 Task: Open a blank sheet, save the file as sepf.odt Add Heading 'Strategies for effective problem-solving: 'Add the following points with square bullets '•	Define_x000D_
•	Brainstorm_x000D_
•	Evaluate_x000D_
•	Implement_x000D_
•	Assess_x000D_
' Highlight heading with color  Yellow ,change the font size of heading and points to 26
Action: Mouse moved to (290, 182)
Screenshot: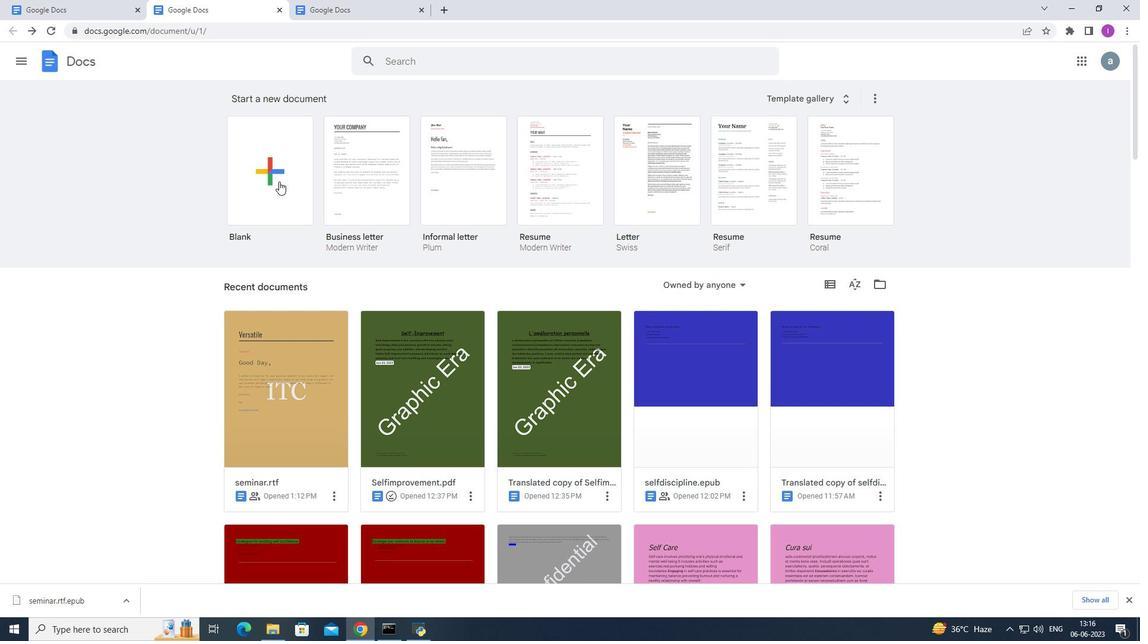 
Action: Mouse pressed left at (290, 182)
Screenshot: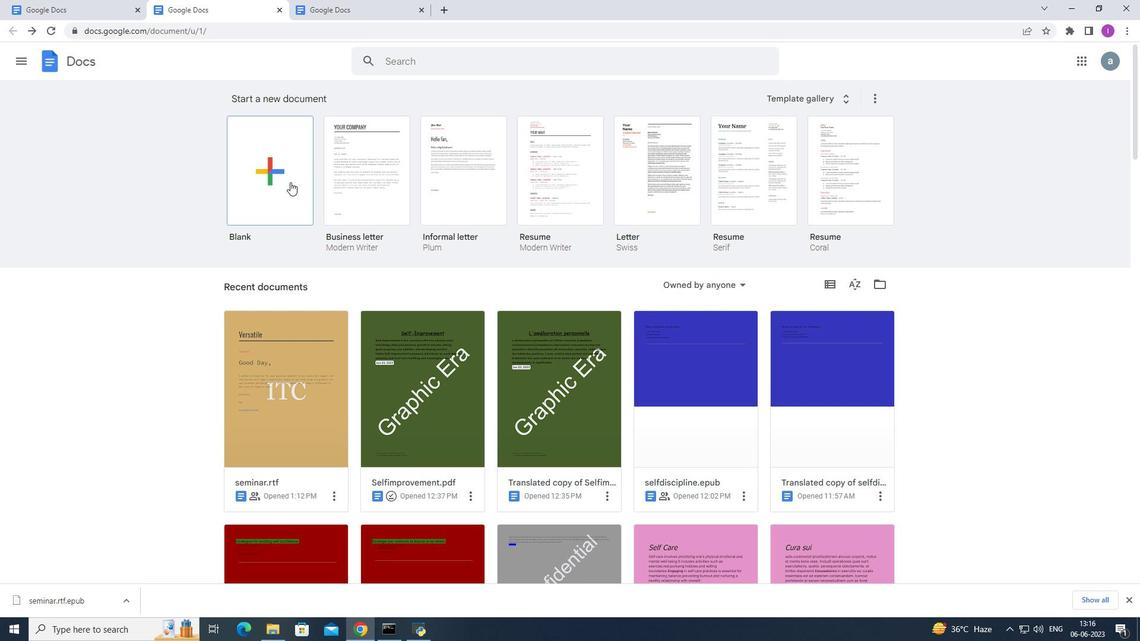 
Action: Mouse moved to (127, 56)
Screenshot: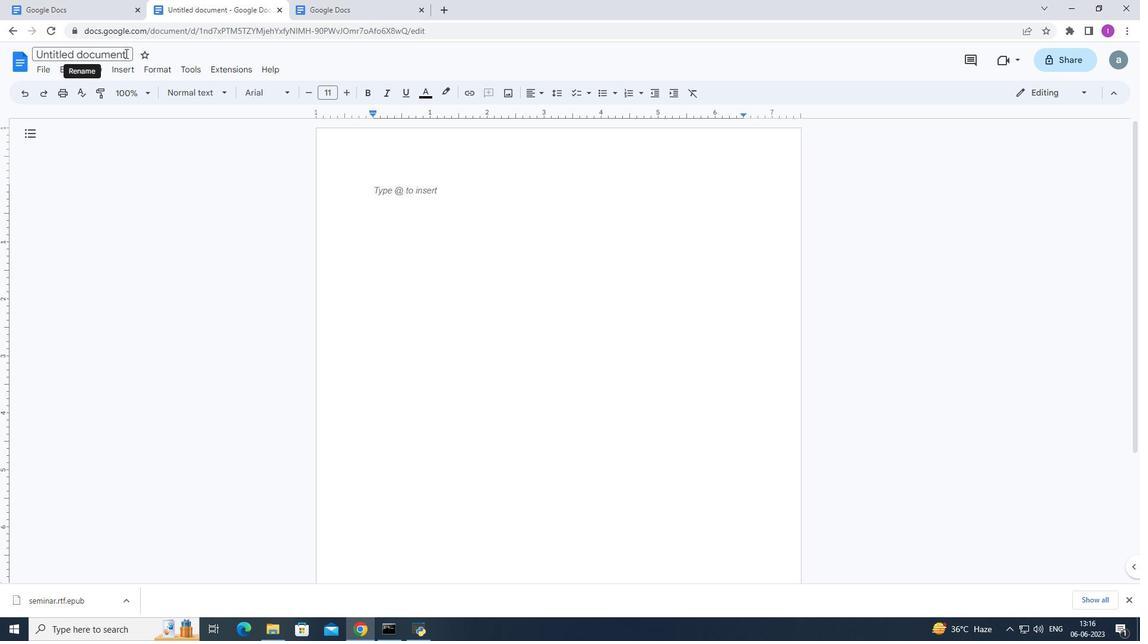 
Action: Mouse pressed left at (127, 56)
Screenshot: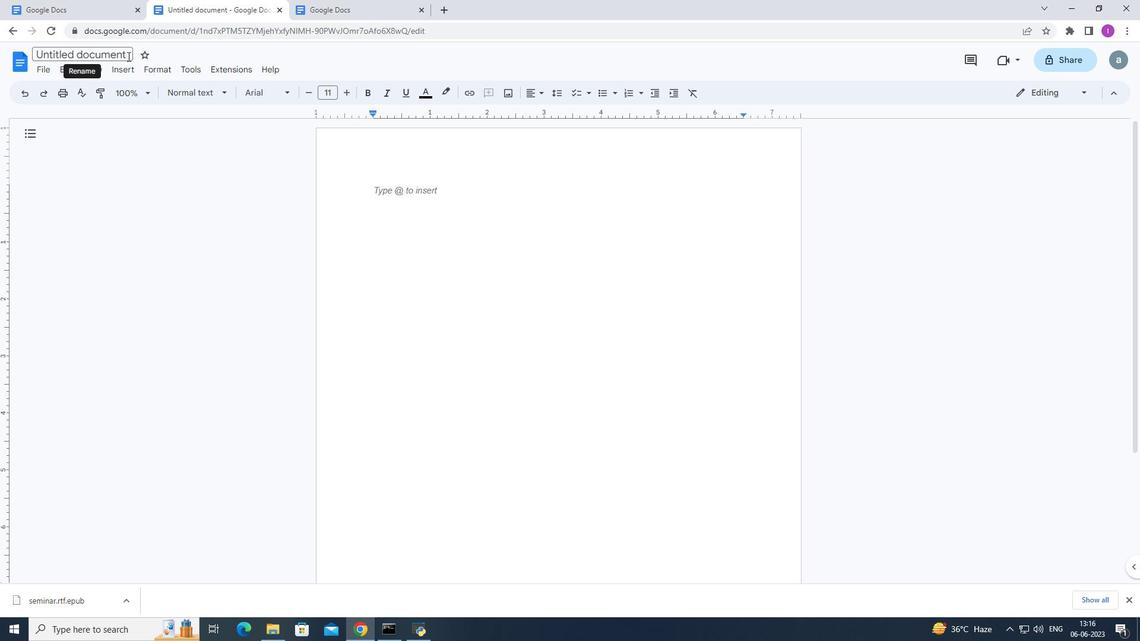 
Action: Mouse moved to (127, 56)
Screenshot: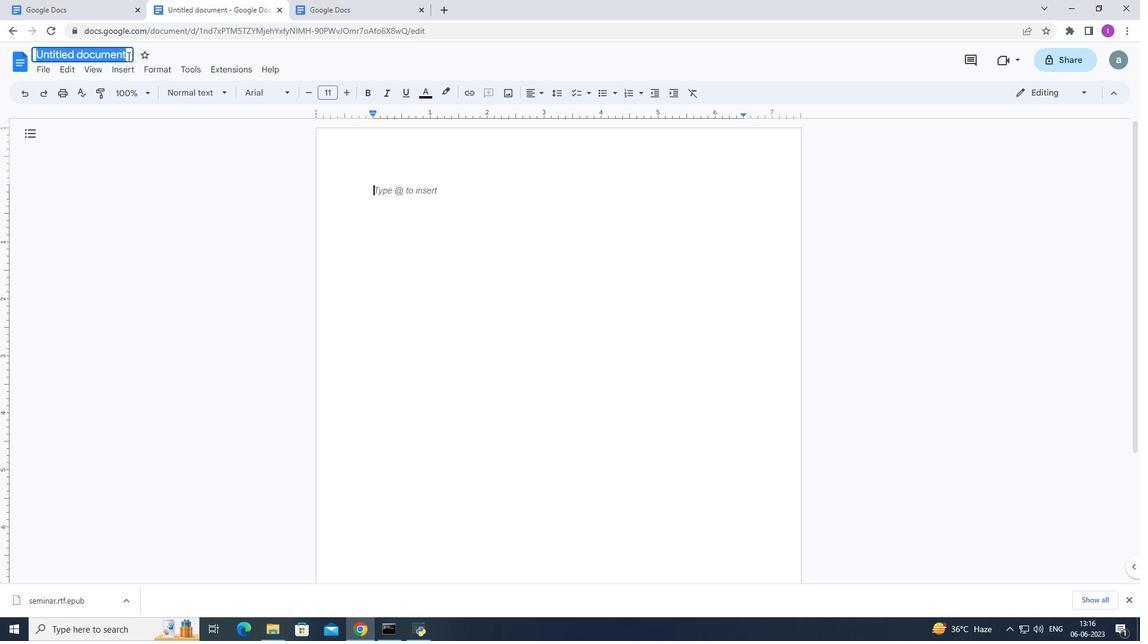 
Action: Key pressed sepf.odt
Screenshot: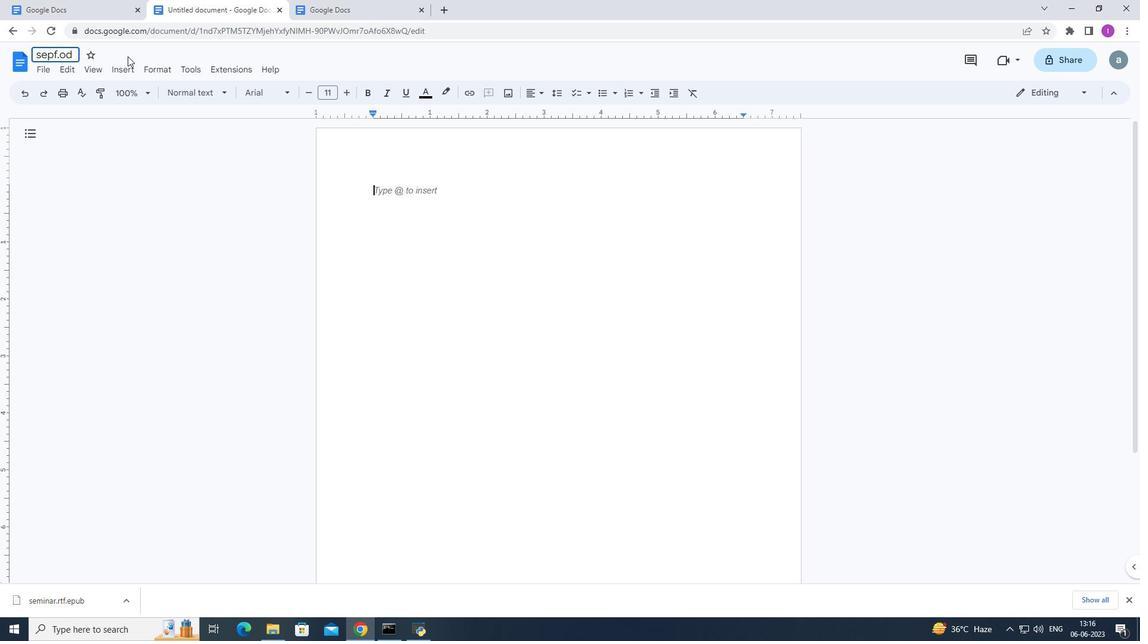 
Action: Mouse moved to (162, 155)
Screenshot: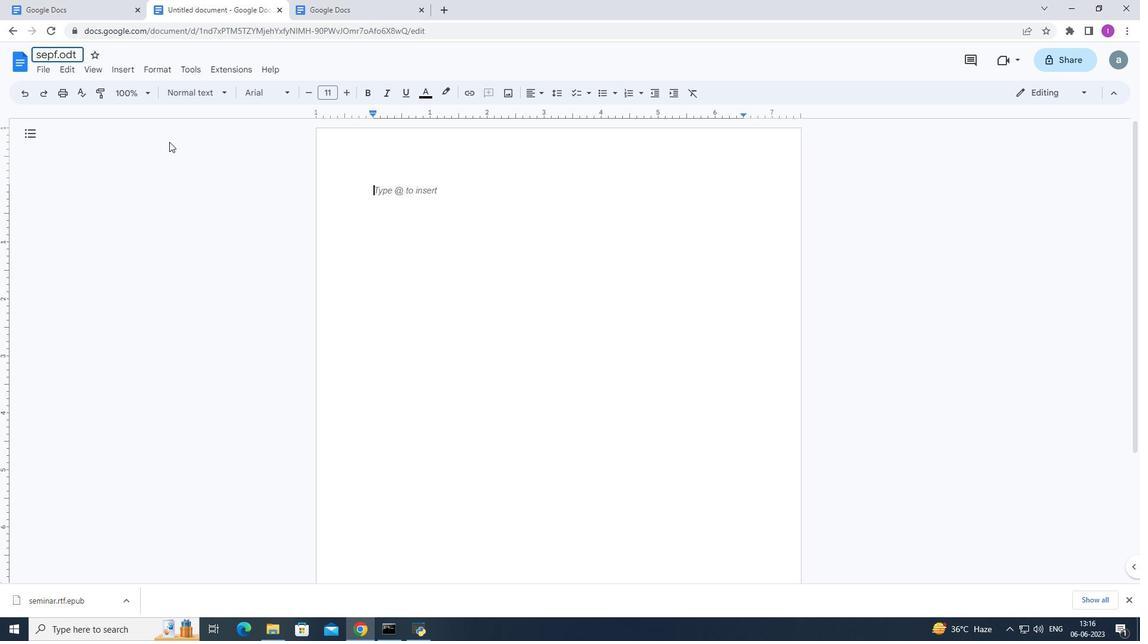 
Action: Mouse pressed left at (162, 155)
Screenshot: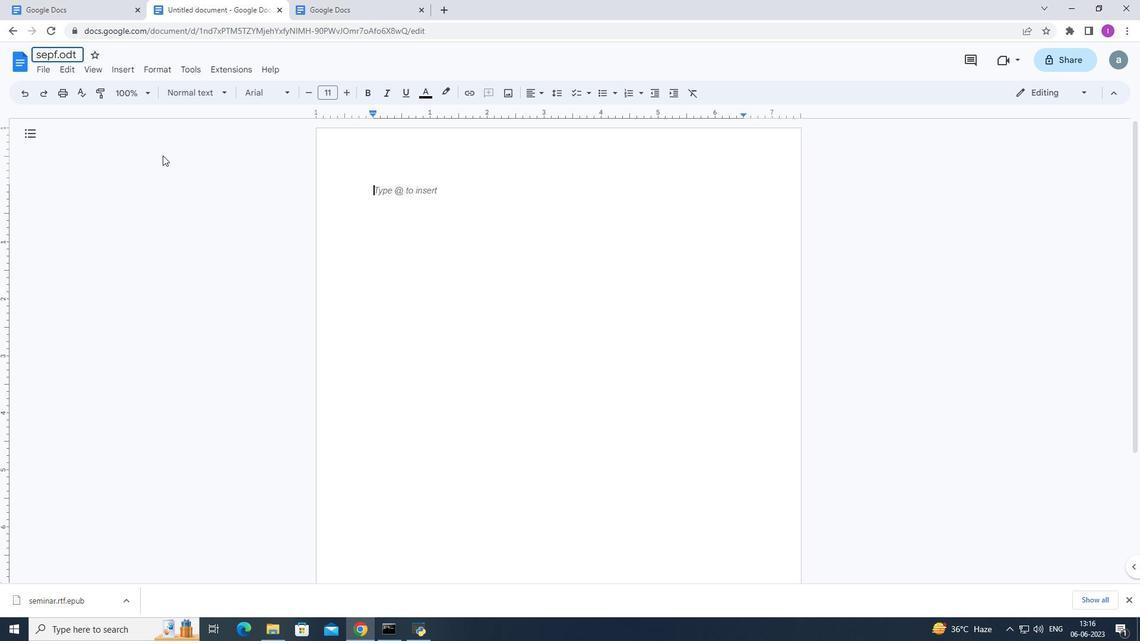 
Action: Mouse moved to (166, 66)
Screenshot: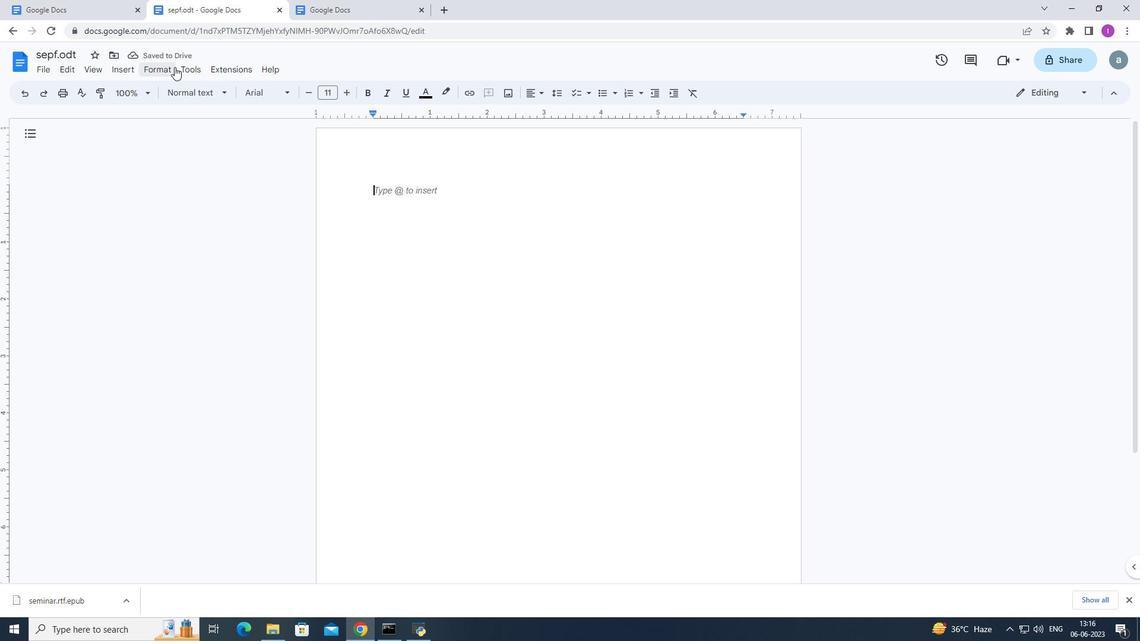 
Action: Mouse pressed left at (166, 66)
Screenshot: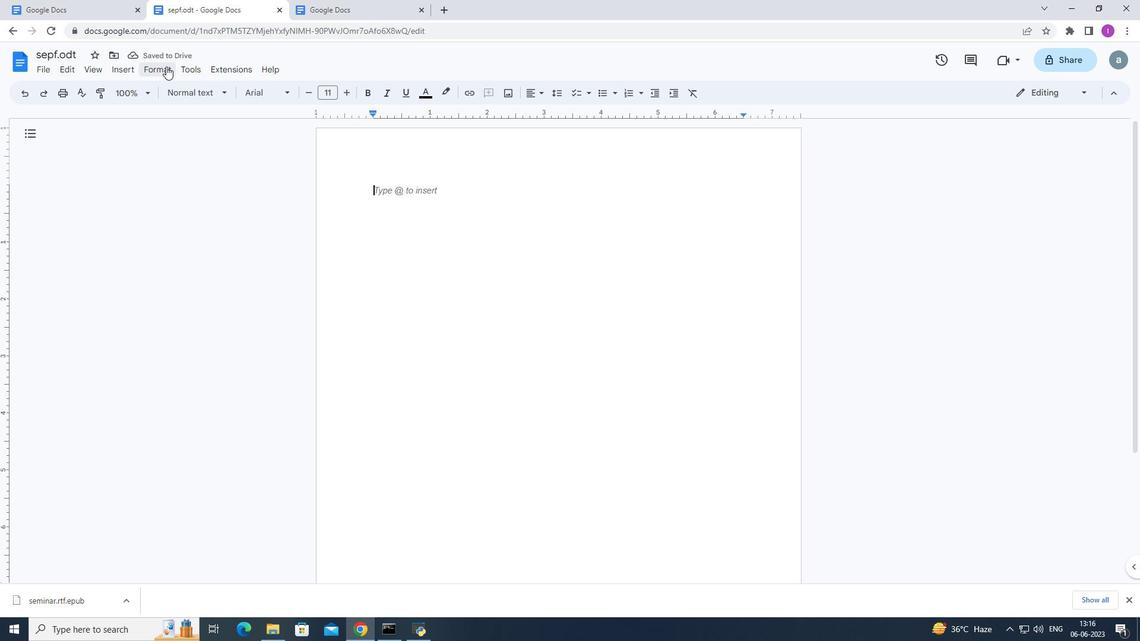 
Action: Mouse moved to (369, 199)
Screenshot: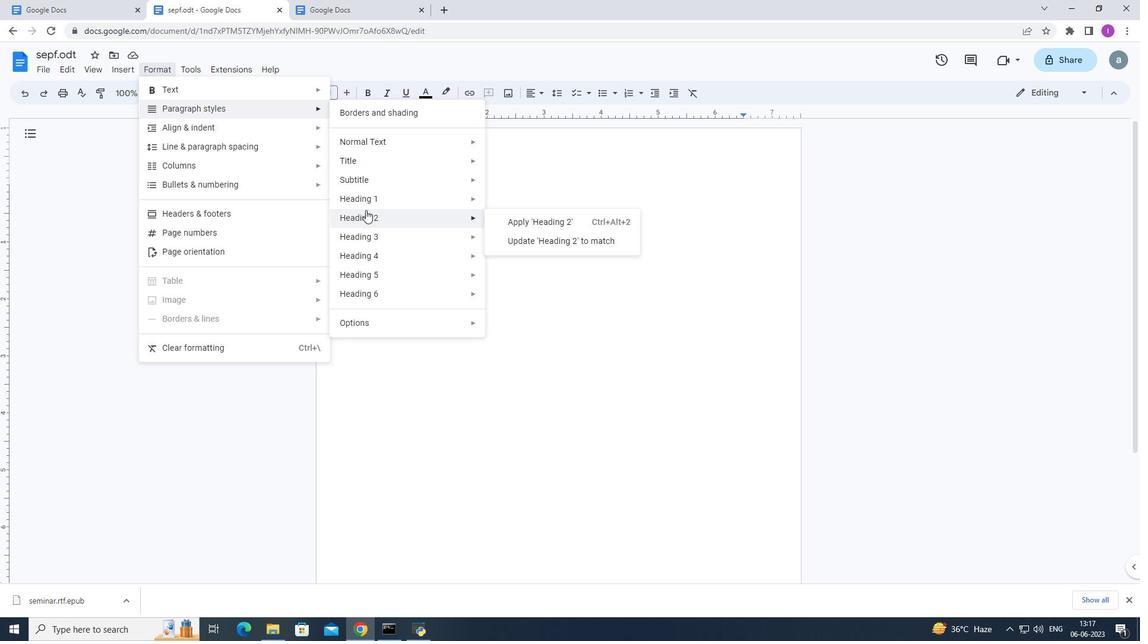 
Action: Mouse pressed left at (369, 199)
Screenshot: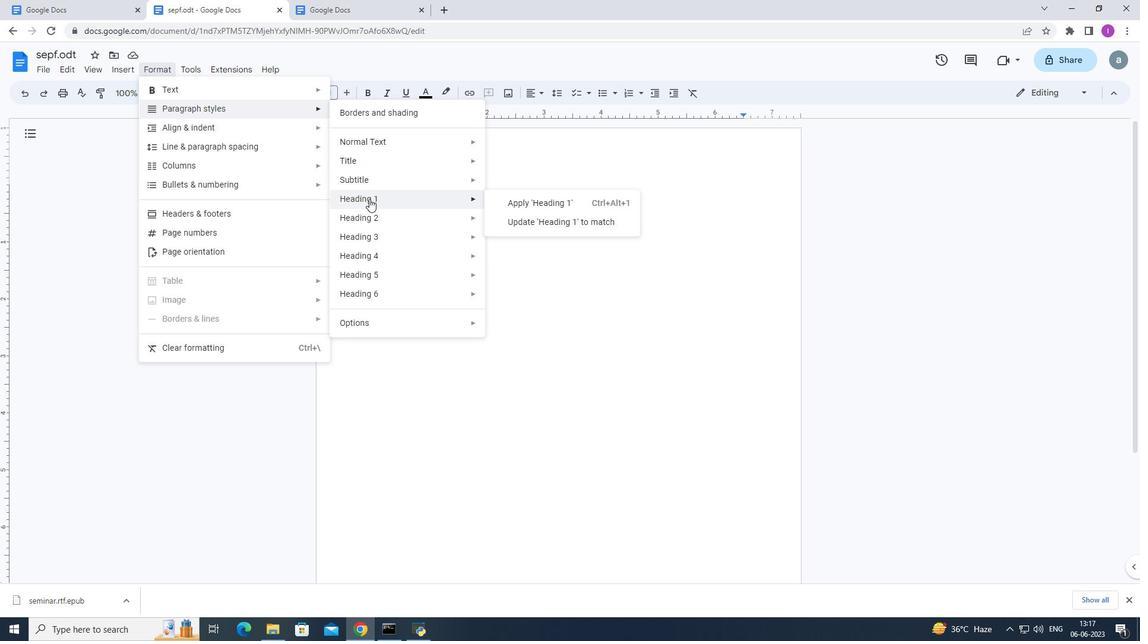 
Action: Mouse moved to (516, 201)
Screenshot: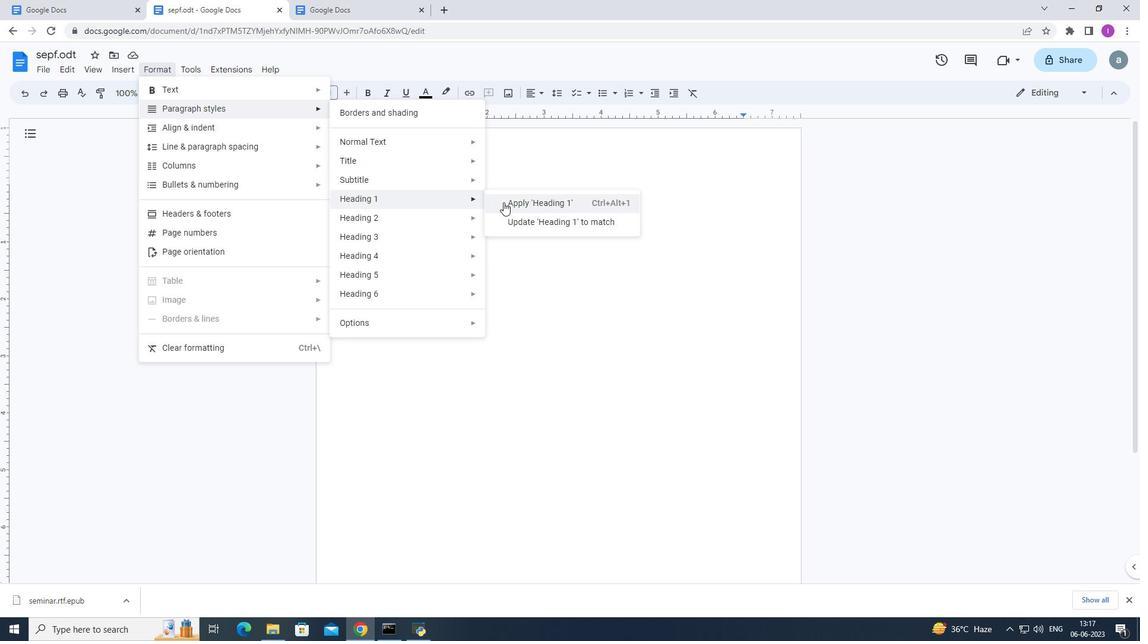 
Action: Mouse pressed left at (516, 201)
Screenshot: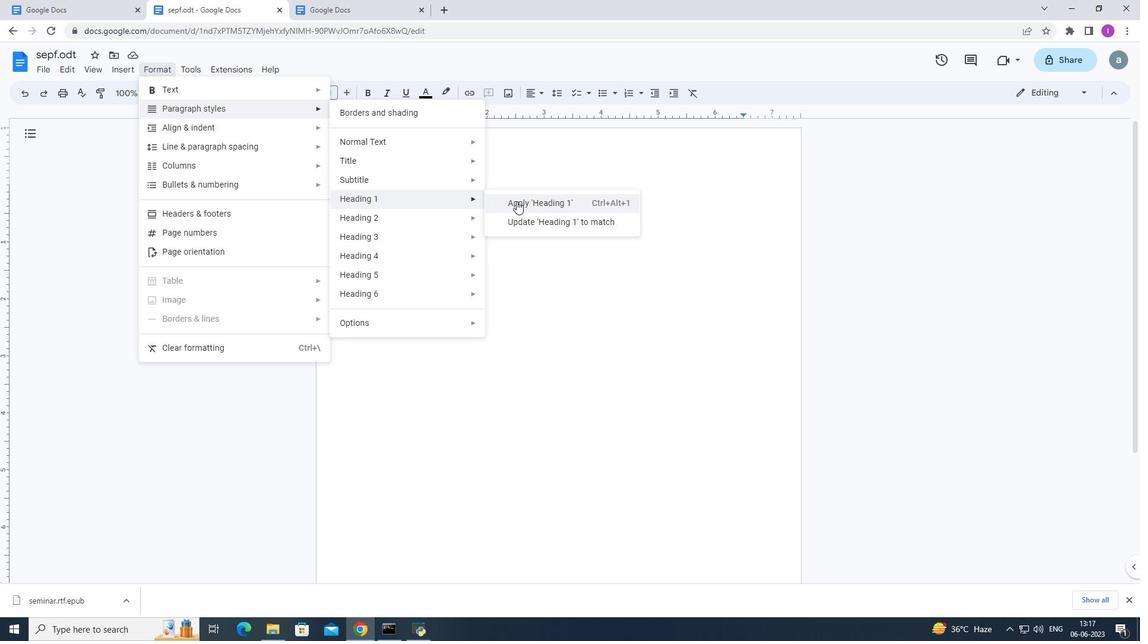 
Action: Mouse moved to (521, 245)
Screenshot: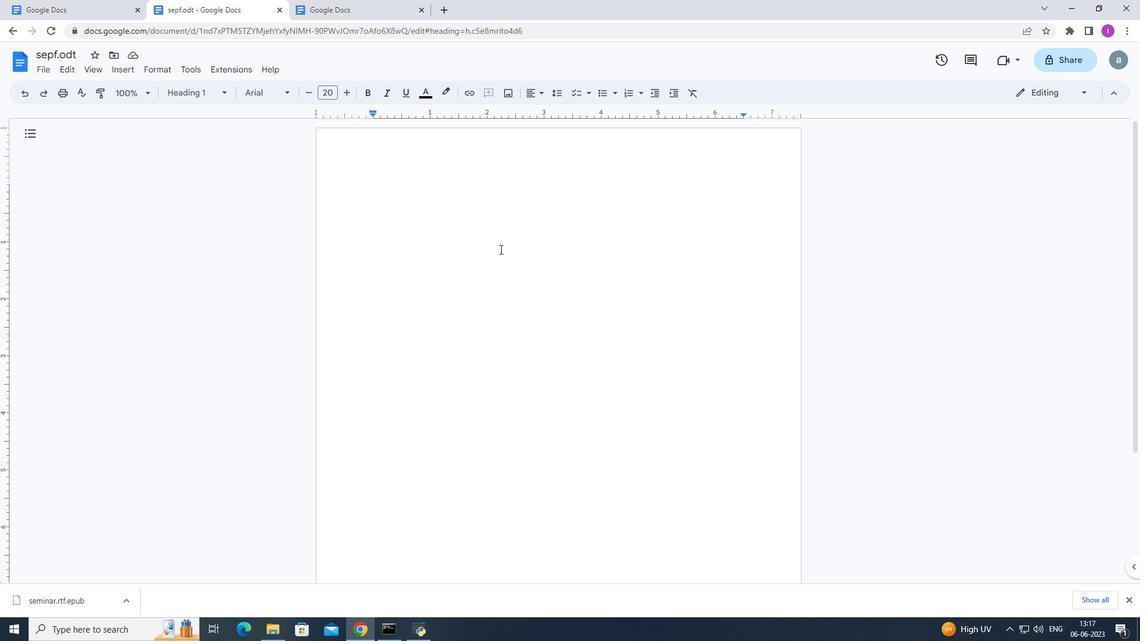 
Action: Key pressed <Key.shift>Strategies<Key.space>for<Key.space>effective<Key.space>problem-solving<Key.shift><Key.shift><Key.shift><Key.shift><Key.shift><Key.shift><Key.shift><Key.shift><Key.shift><Key.shift><Key.shift><Key.shift><Key.shift><Key.shift><Key.shift><Key.shift>:<Key.enter>
Screenshot: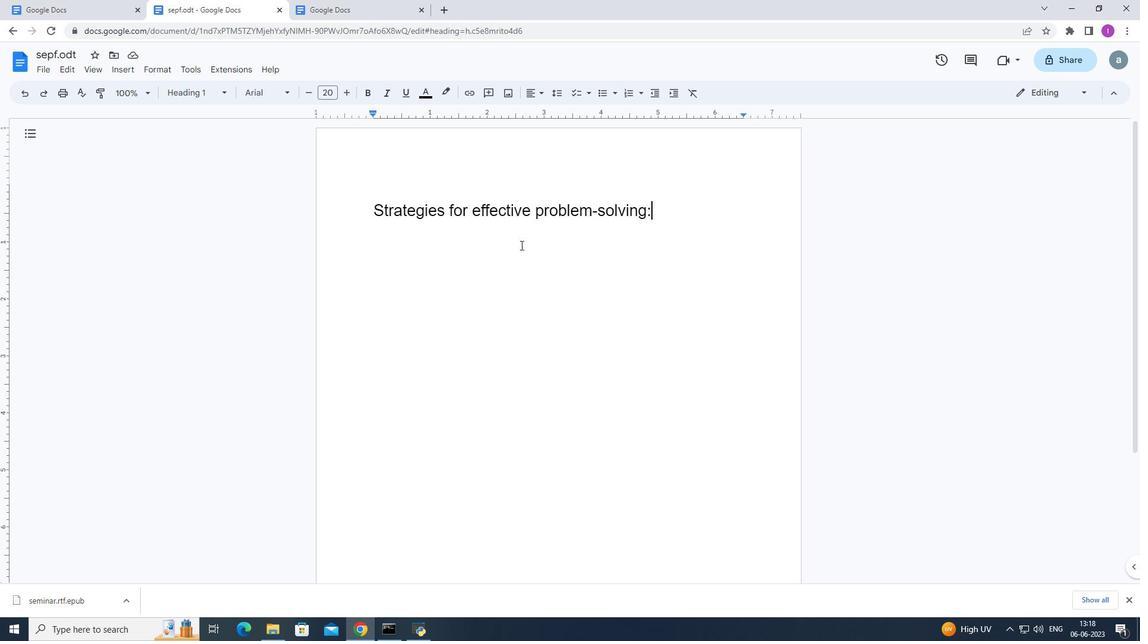 
Action: Mouse moved to (602, 92)
Screenshot: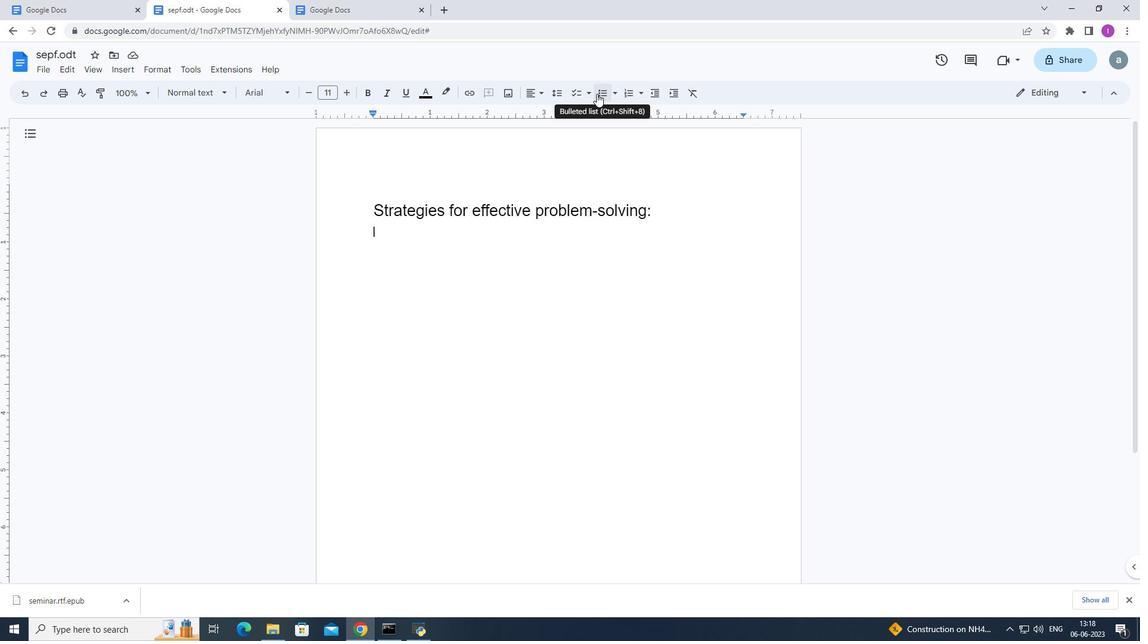 
Action: Mouse pressed left at (602, 92)
Screenshot: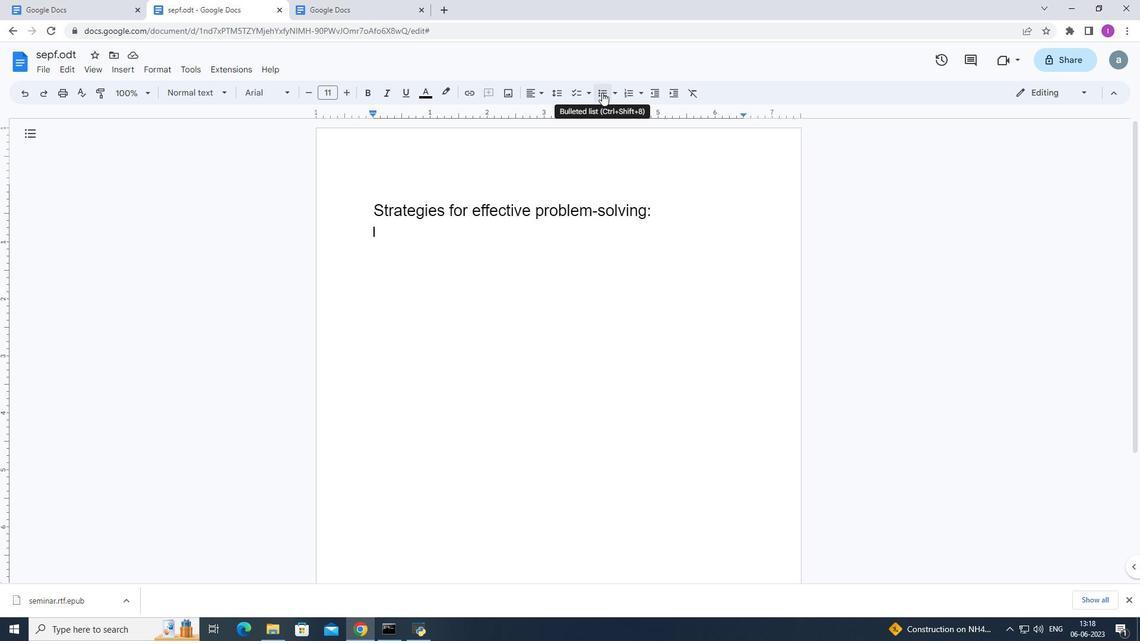 
Action: Key pressed <Key.shift>Brainstorm<Key.enter><Key.shift>Evaluate<Key.enter><Key.shift>Implement<Key.enter><Key.shift>Assess
Screenshot: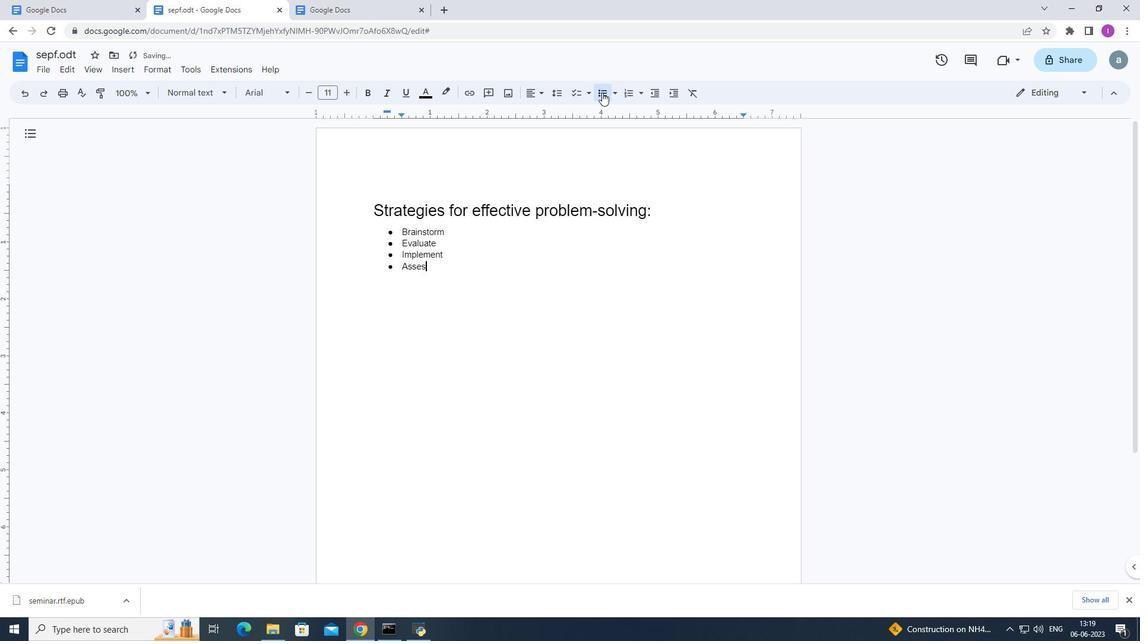 
Action: Mouse moved to (665, 213)
Screenshot: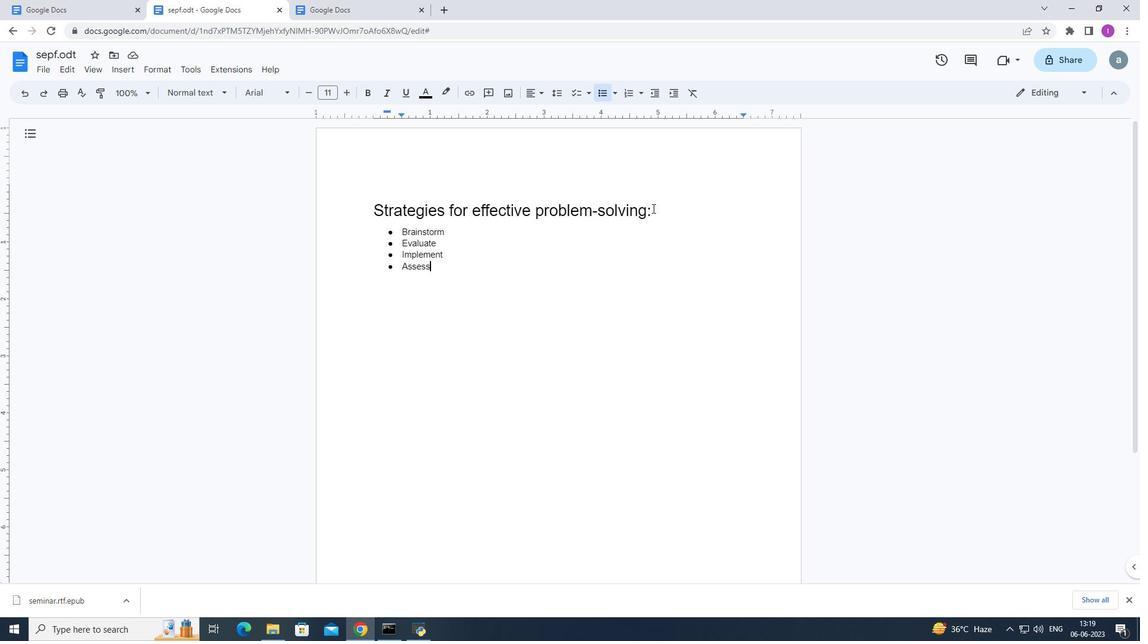 
Action: Mouse pressed left at (665, 213)
Screenshot: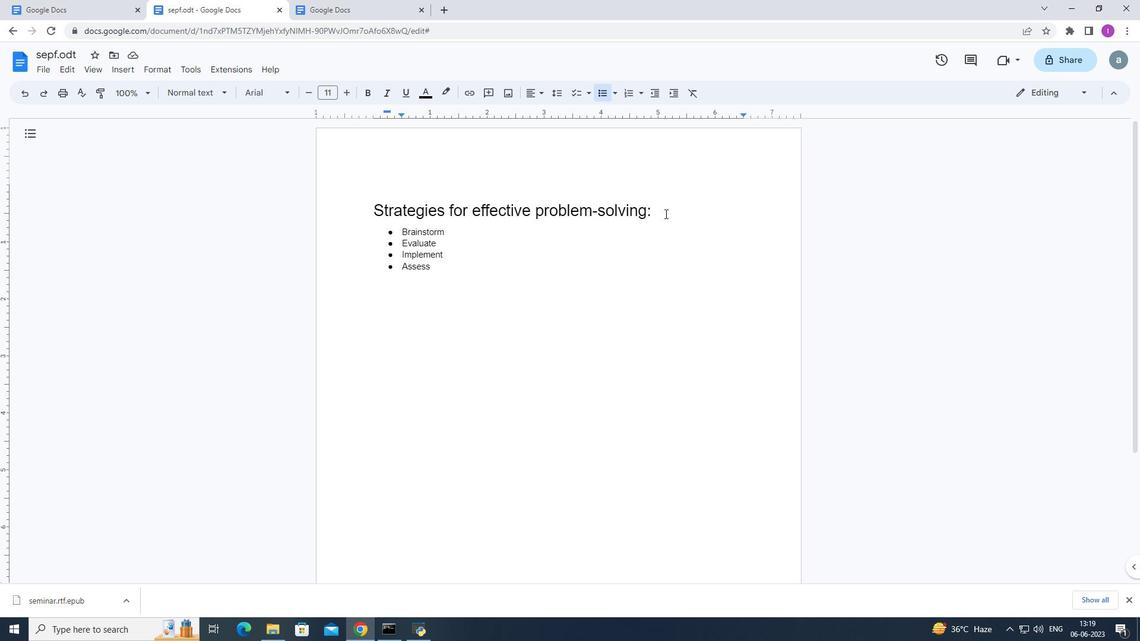 
Action: Mouse moved to (448, 95)
Screenshot: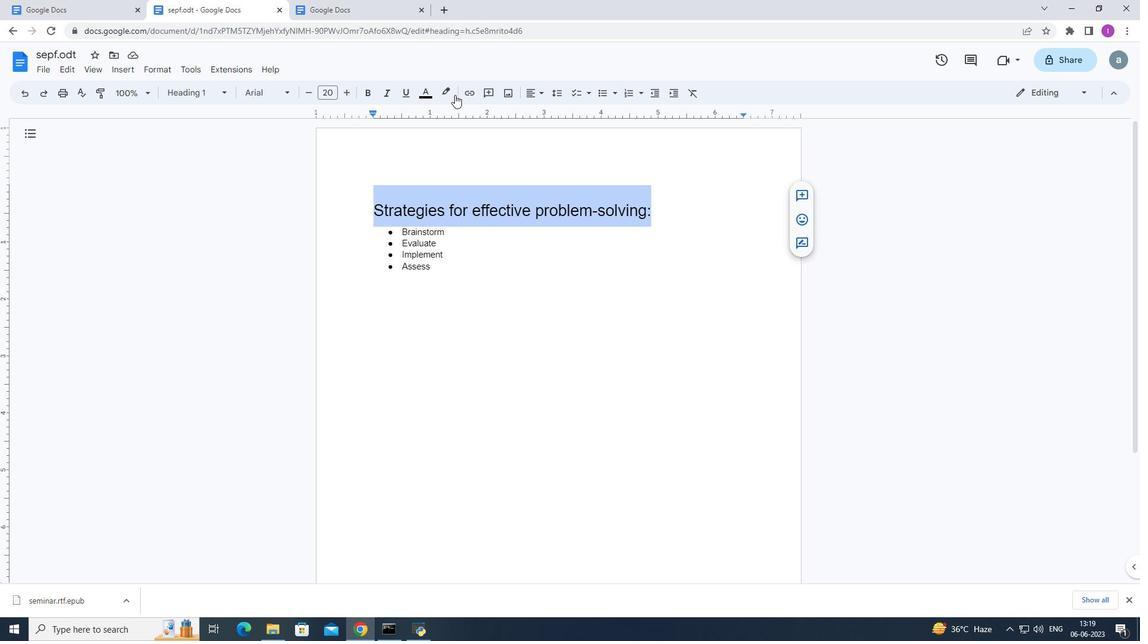 
Action: Mouse pressed left at (448, 95)
Screenshot: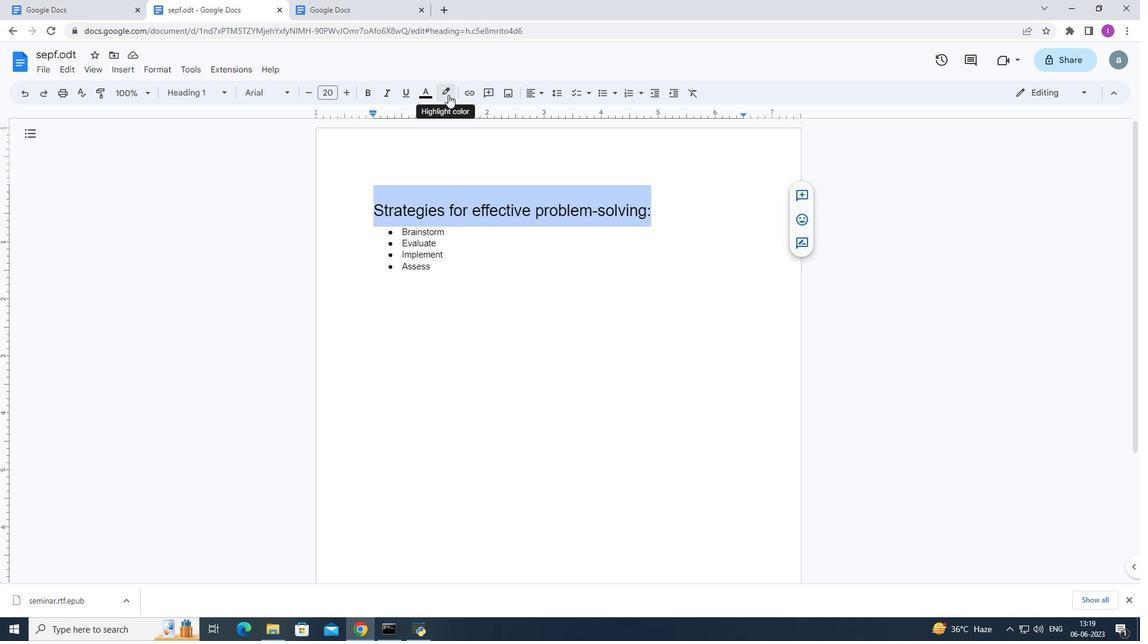 
Action: Mouse moved to (492, 148)
Screenshot: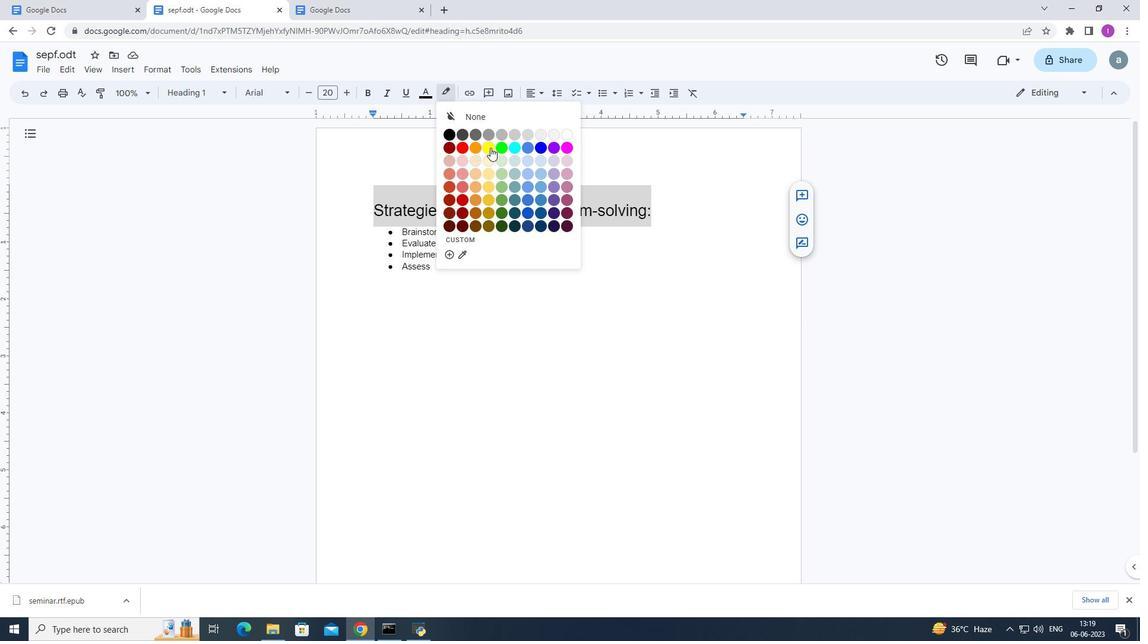 
Action: Mouse pressed left at (492, 148)
Screenshot: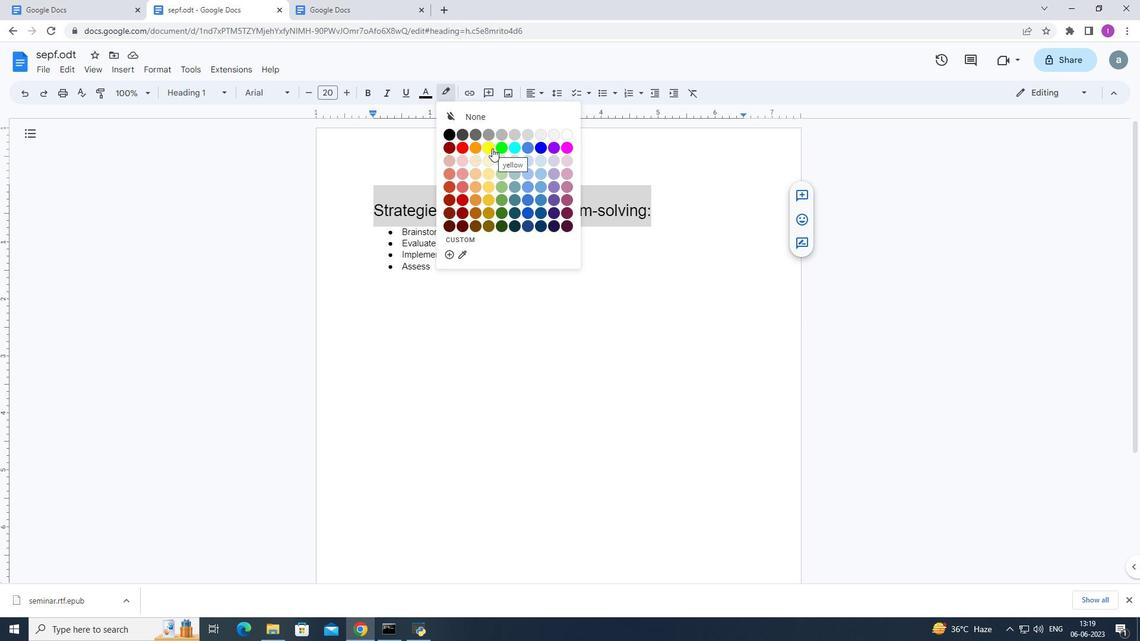 
Action: Mouse moved to (334, 90)
Screenshot: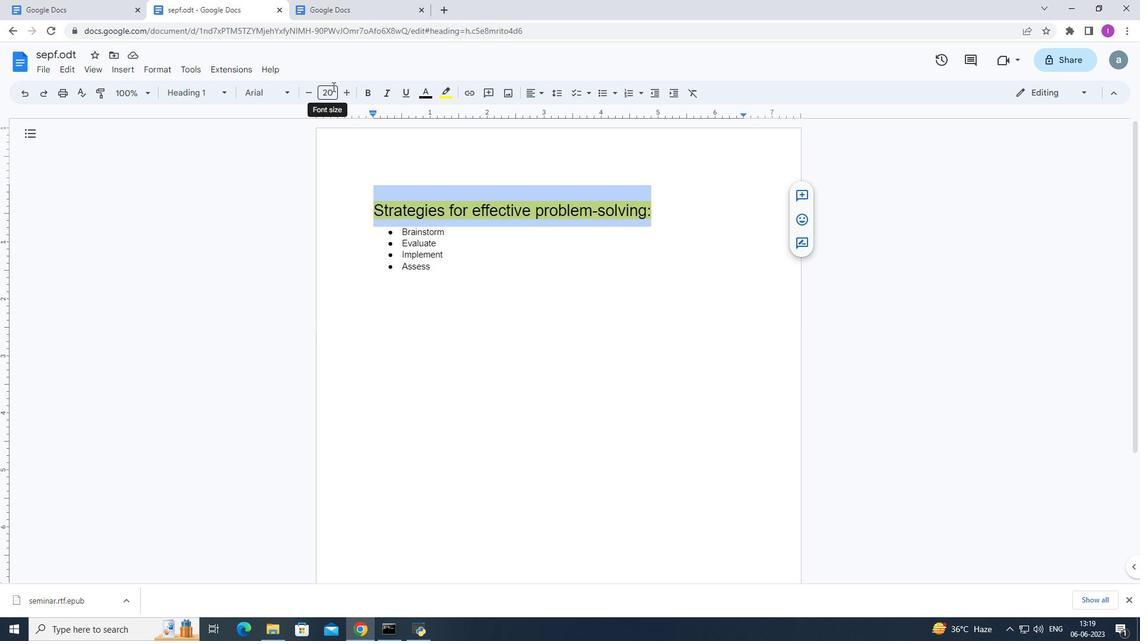 
Action: Mouse pressed left at (334, 90)
Screenshot: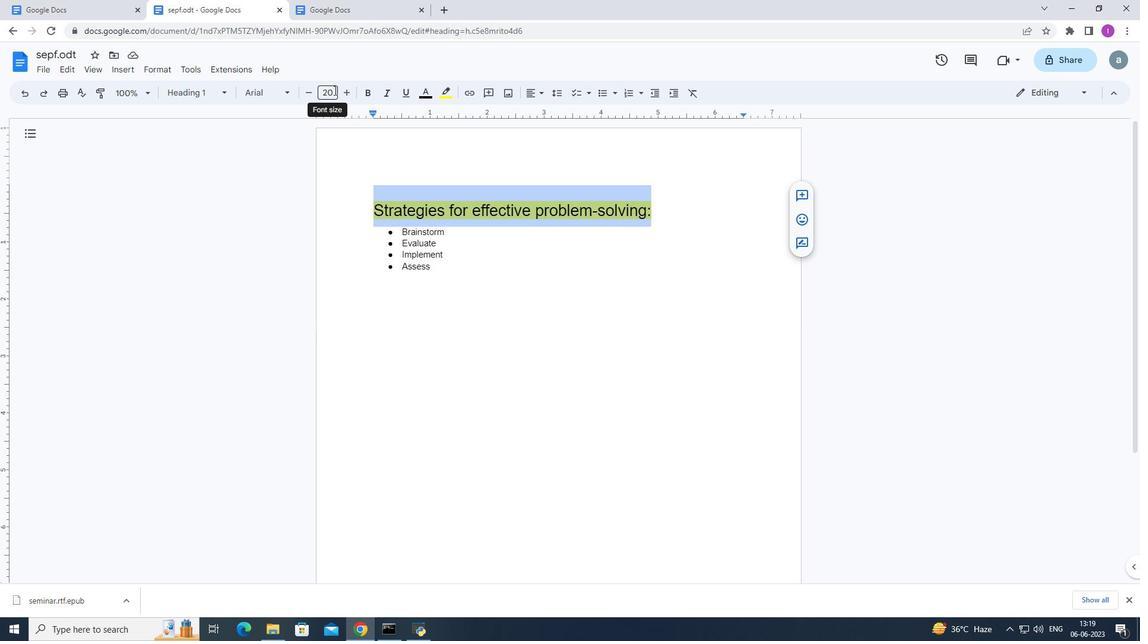 
Action: Mouse moved to (335, 101)
Screenshot: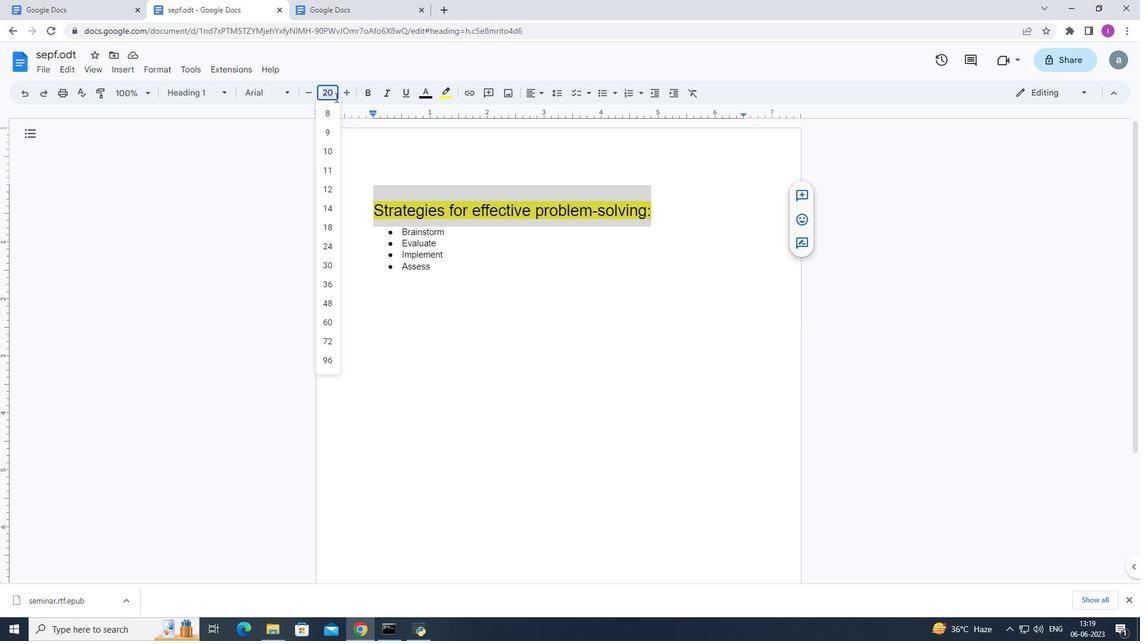 
Action: Key pressed 26
Screenshot: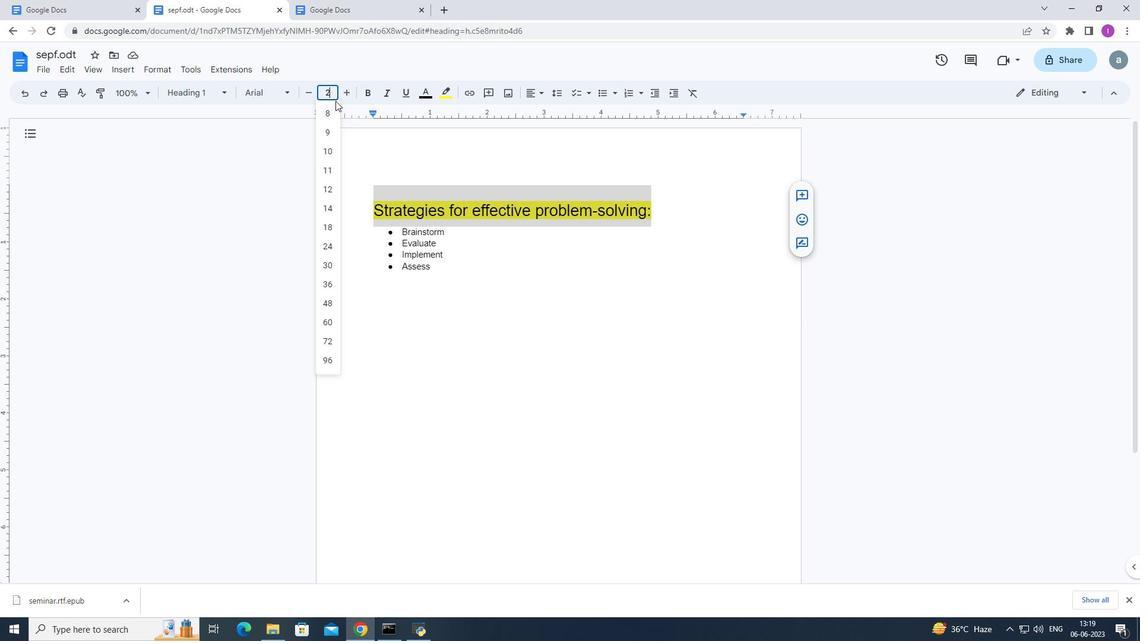 
Action: Mouse moved to (351, 160)
Screenshot: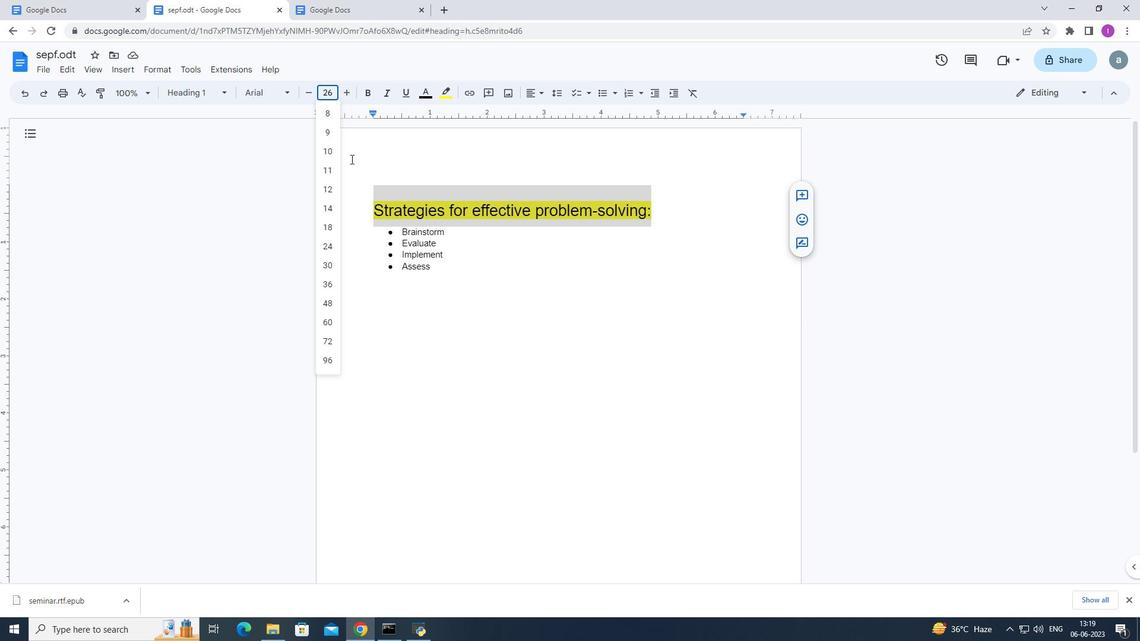 
Action: Key pressed <Key.enter>
Screenshot: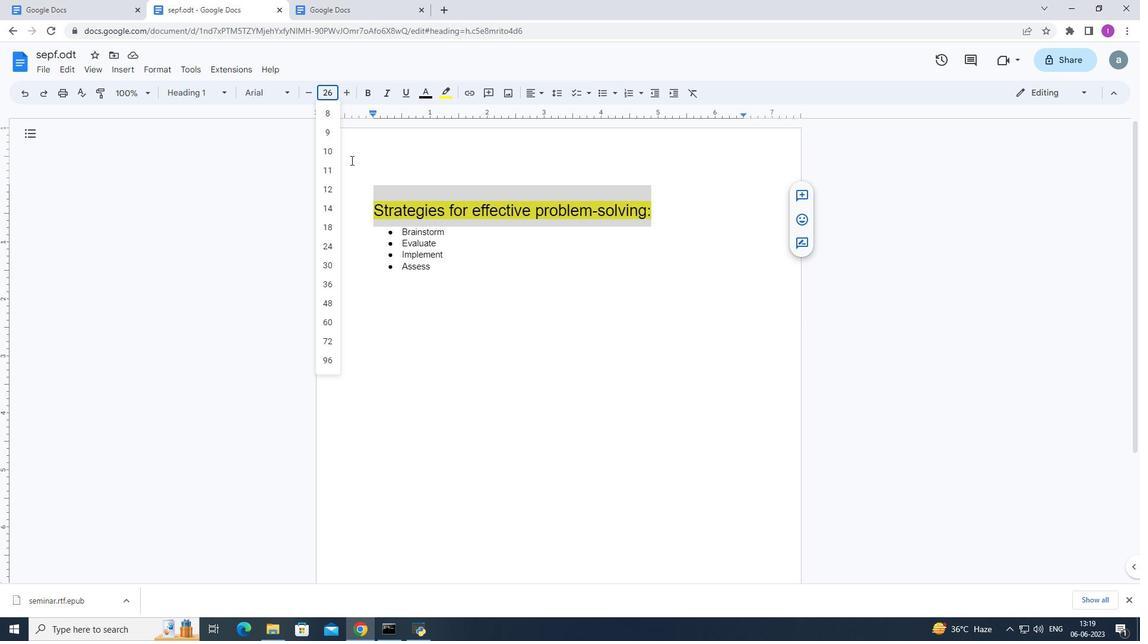 
Action: Mouse moved to (247, 336)
Screenshot: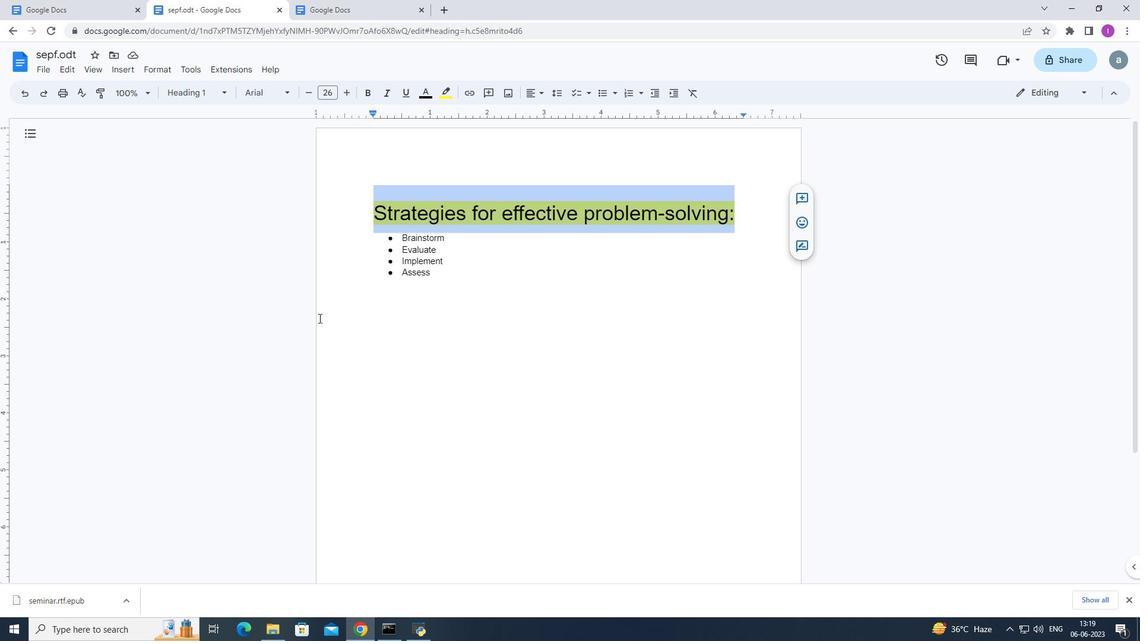 
Action: Mouse pressed left at (247, 336)
Screenshot: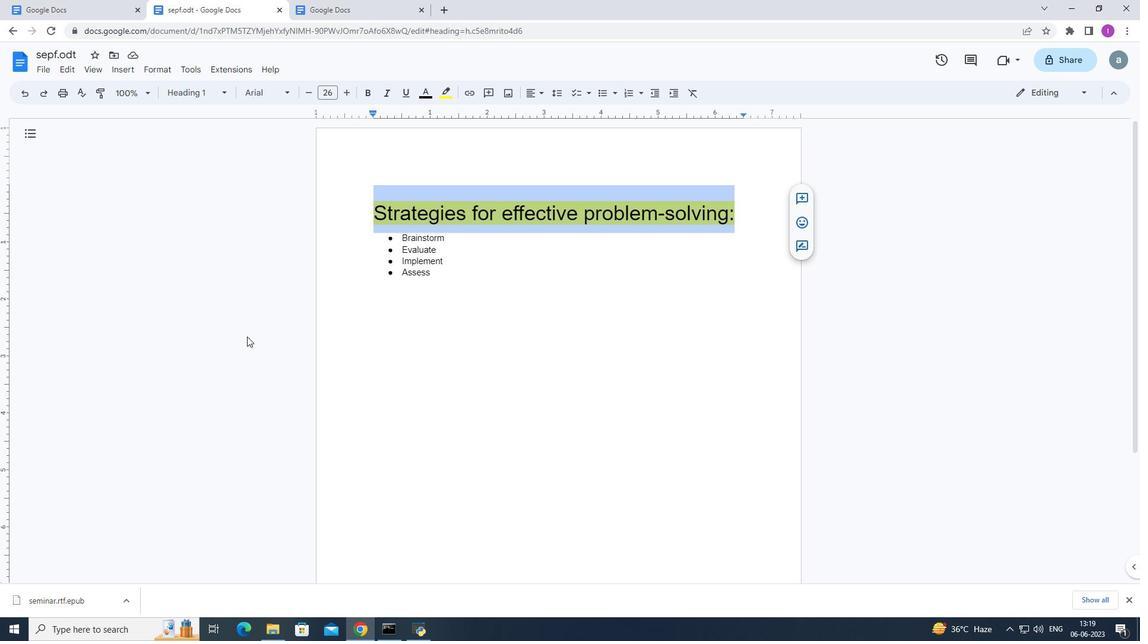 
Action: Mouse moved to (472, 225)
Screenshot: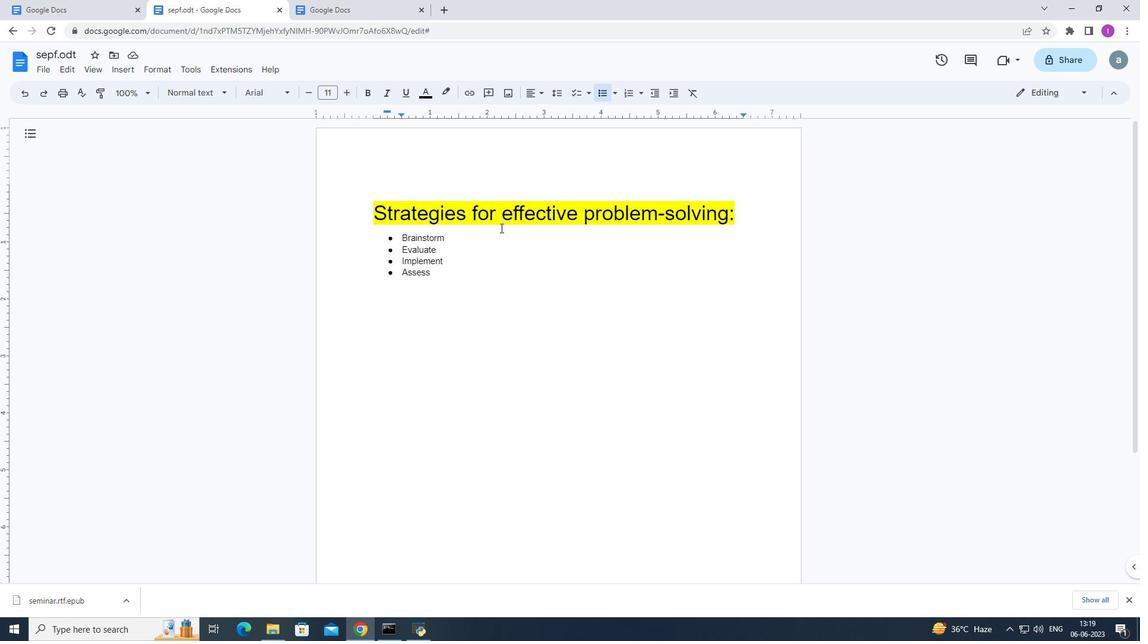 
